 Task: Create new contact,   with mail id: 'MayaClark85@nyc.gov', first name: 'Maya', Last name: 'Clark', Job Title: Financial Advisor, Phone number (512) 555-3456. Change life cycle stage to  'Lead' and lead status to 'New'. Add new company to the associated contact: www.oldendorff.com
 . Logged in from softage.5@softage.net
Action: Mouse moved to (68, 50)
Screenshot: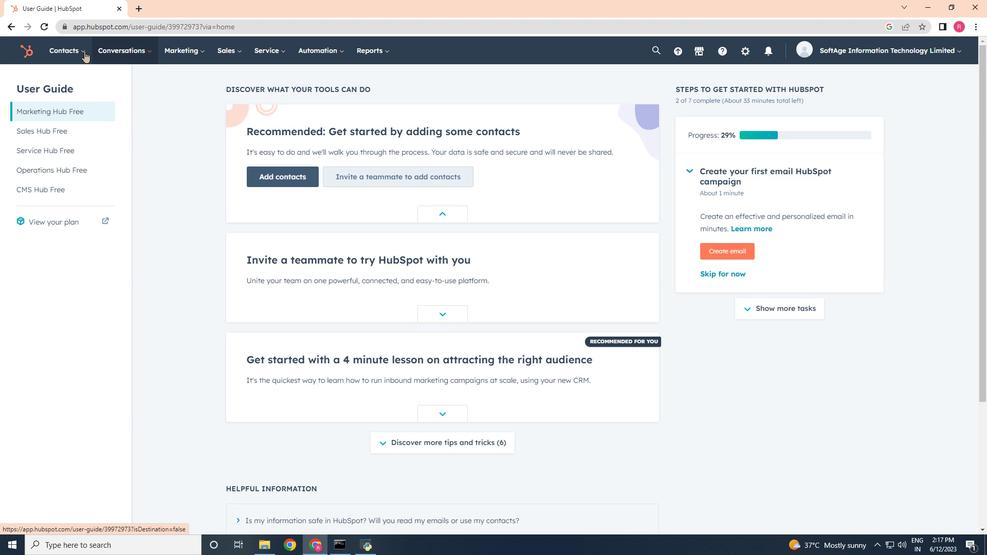 
Action: Mouse pressed left at (68, 50)
Screenshot: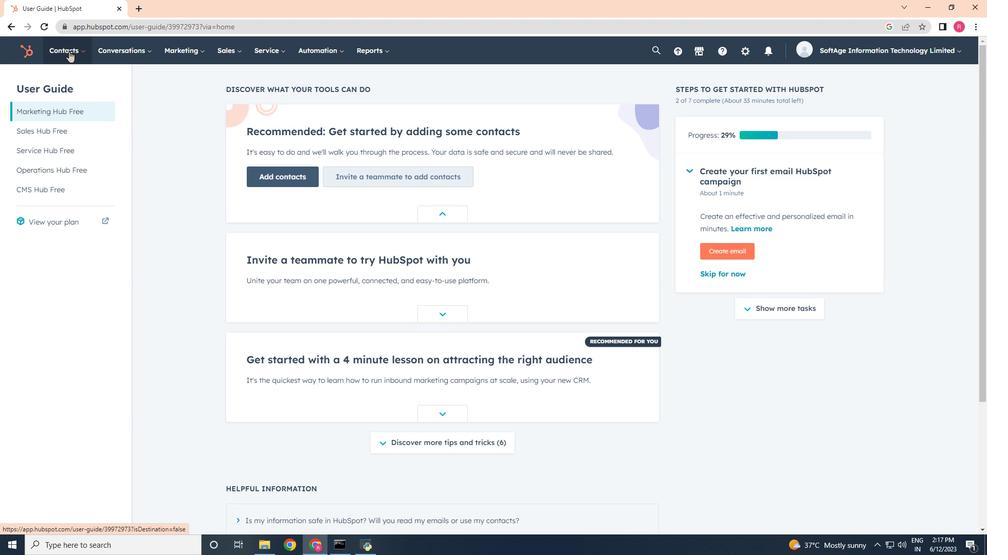 
Action: Mouse moved to (92, 84)
Screenshot: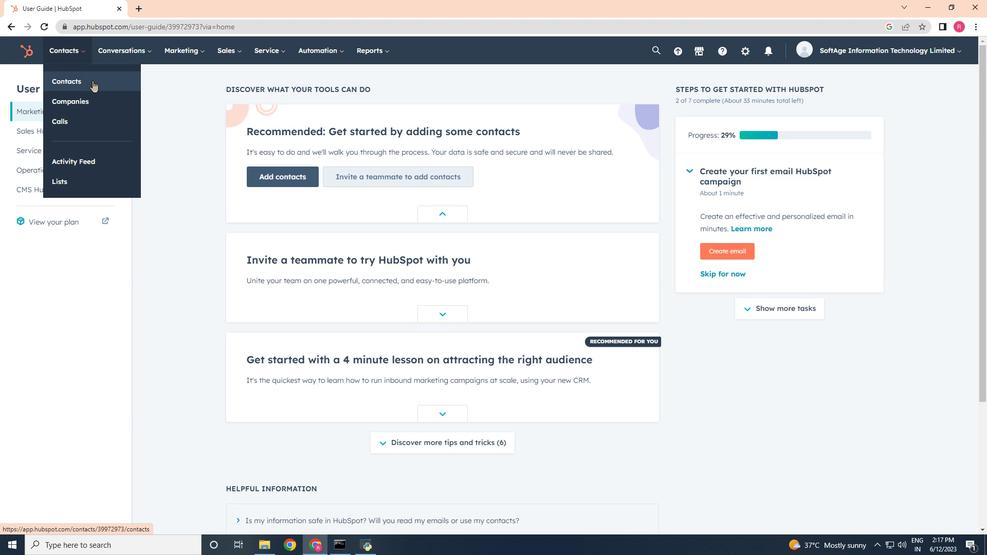 
Action: Mouse pressed left at (92, 84)
Screenshot: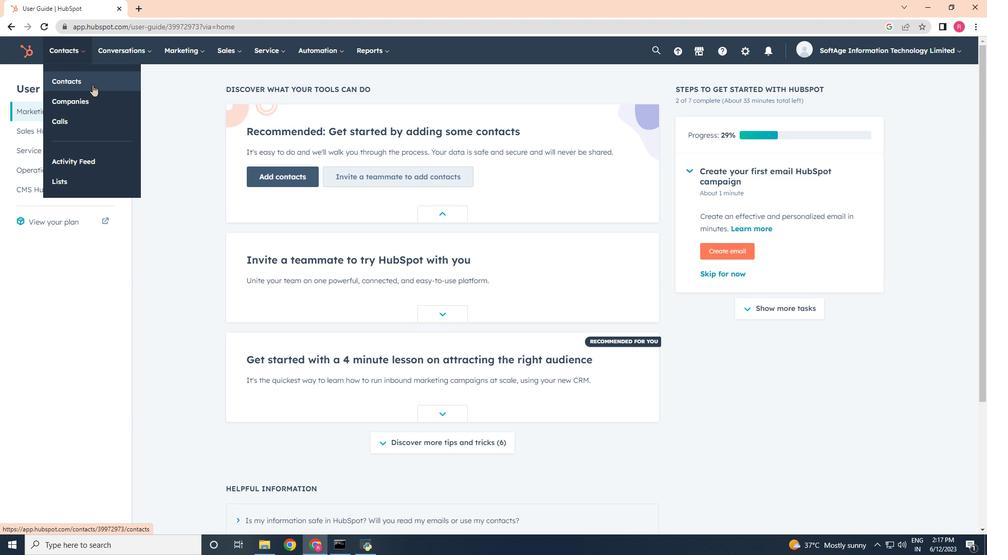 
Action: Mouse moved to (954, 86)
Screenshot: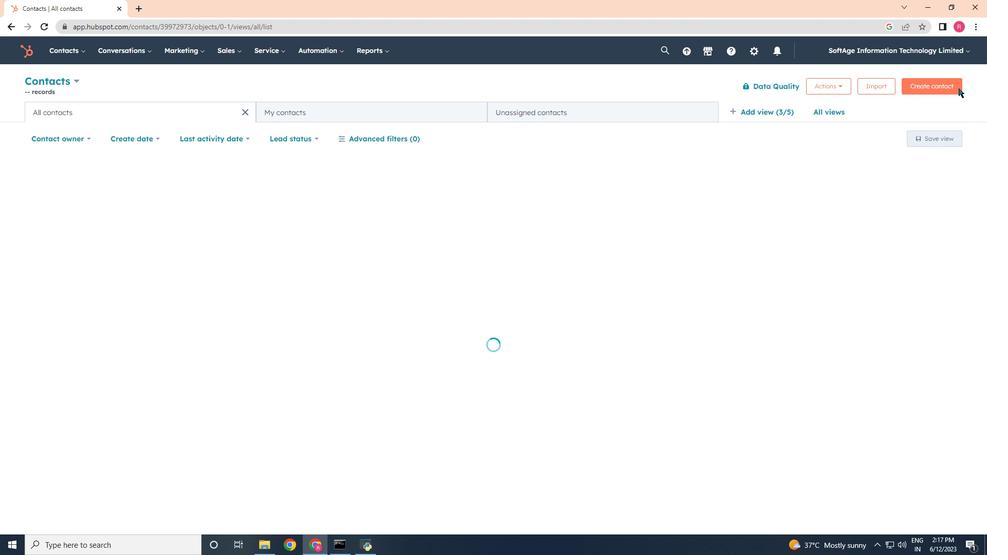 
Action: Mouse pressed left at (954, 86)
Screenshot: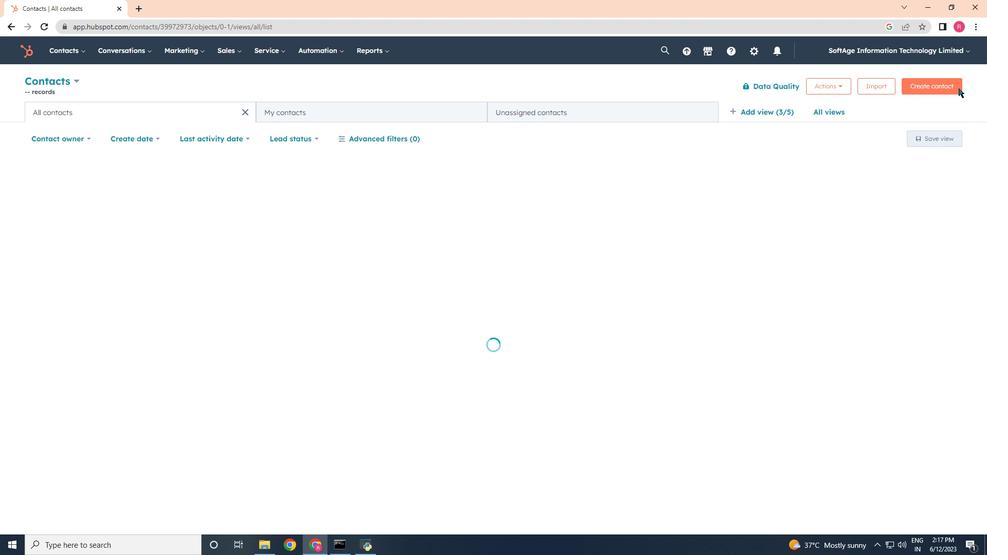 
Action: Mouse moved to (750, 140)
Screenshot: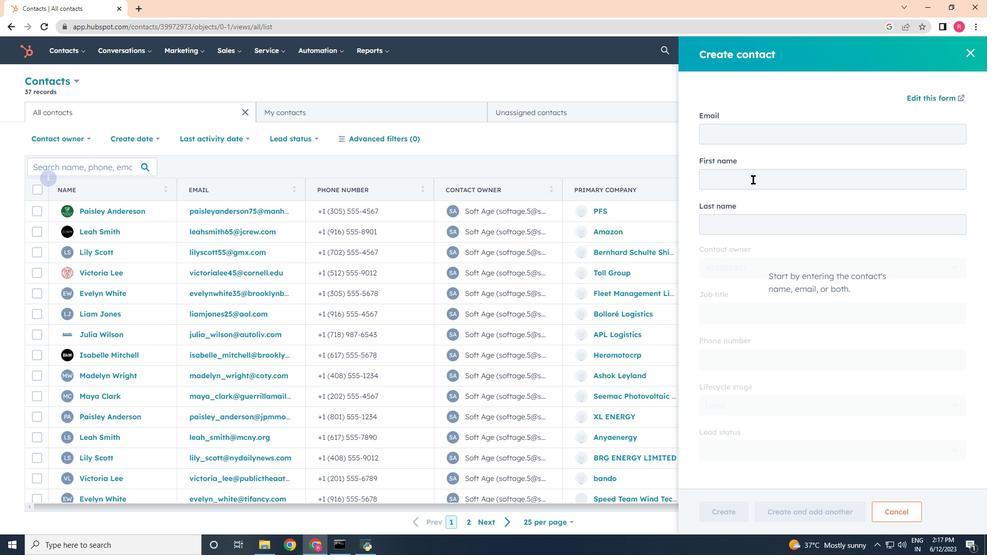 
Action: Mouse pressed left at (750, 140)
Screenshot: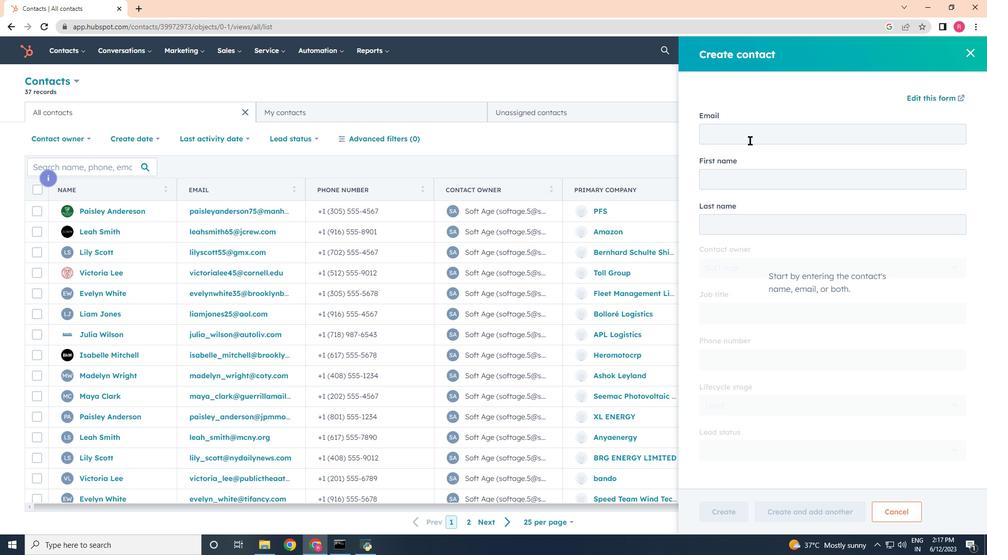 
Action: Mouse moved to (737, 143)
Screenshot: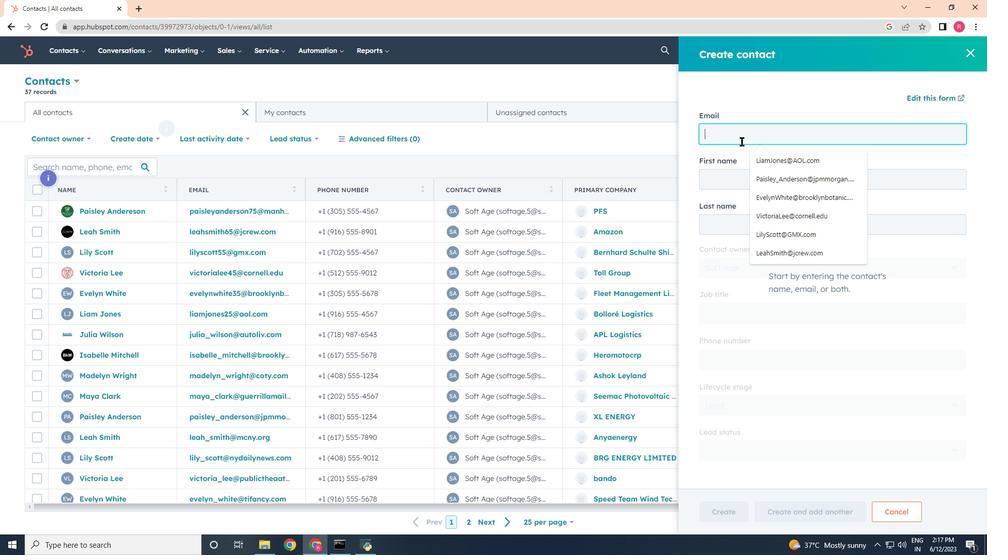 
Action: Key pressed <Key.shift>Maya<Key.shift>Clark85<Key.shift><Key.shift><Key.shift><Key.shift><Key.shift>@nyc.gov
Screenshot: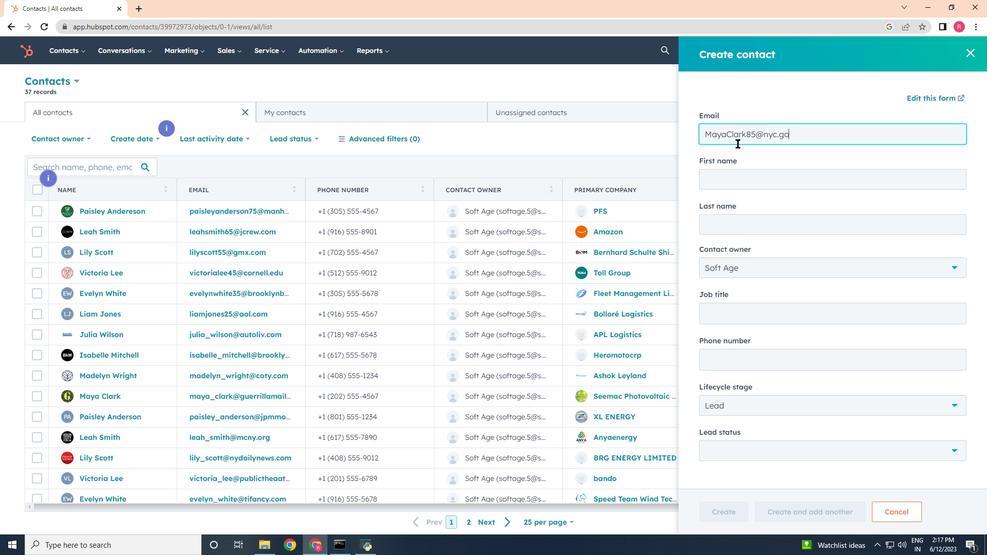 
Action: Mouse moved to (740, 177)
Screenshot: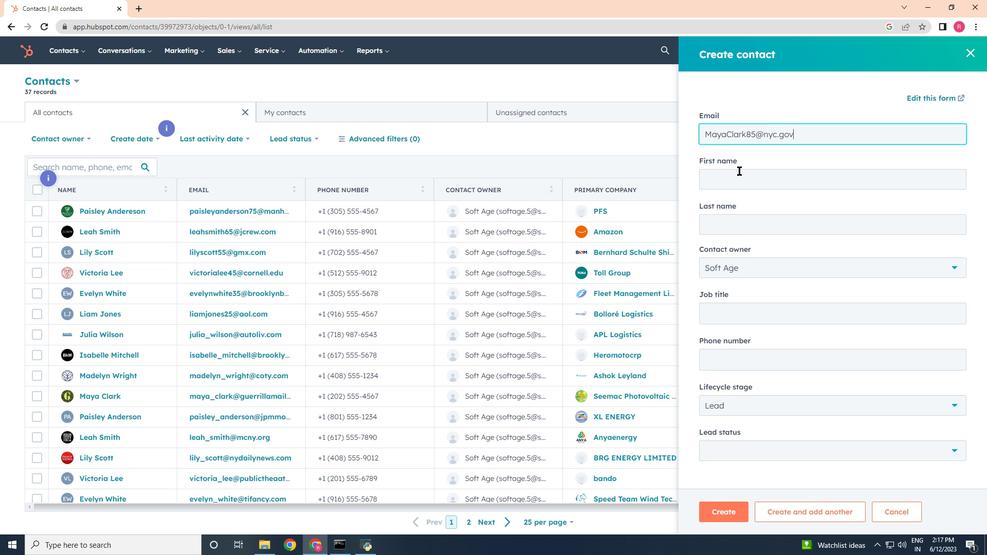 
Action: Mouse pressed left at (740, 177)
Screenshot: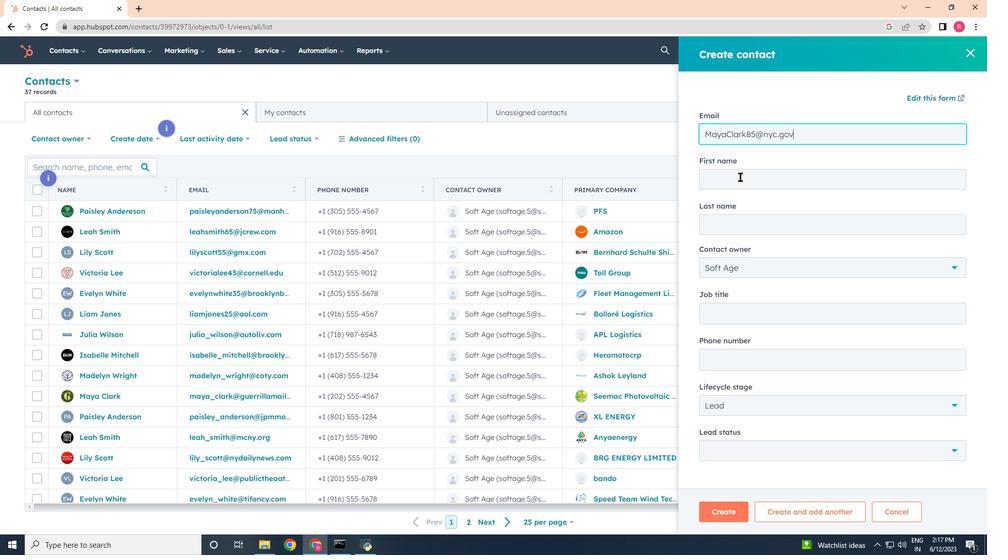 
Action: Mouse moved to (734, 175)
Screenshot: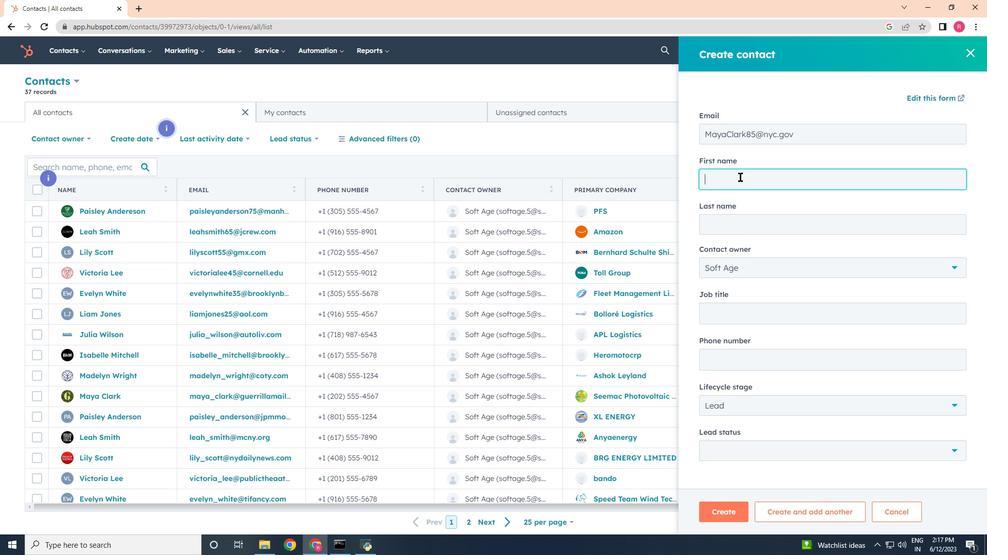 
Action: Key pressed <Key.shift>Maya<Key.tab><Key.shift>Clark
Screenshot: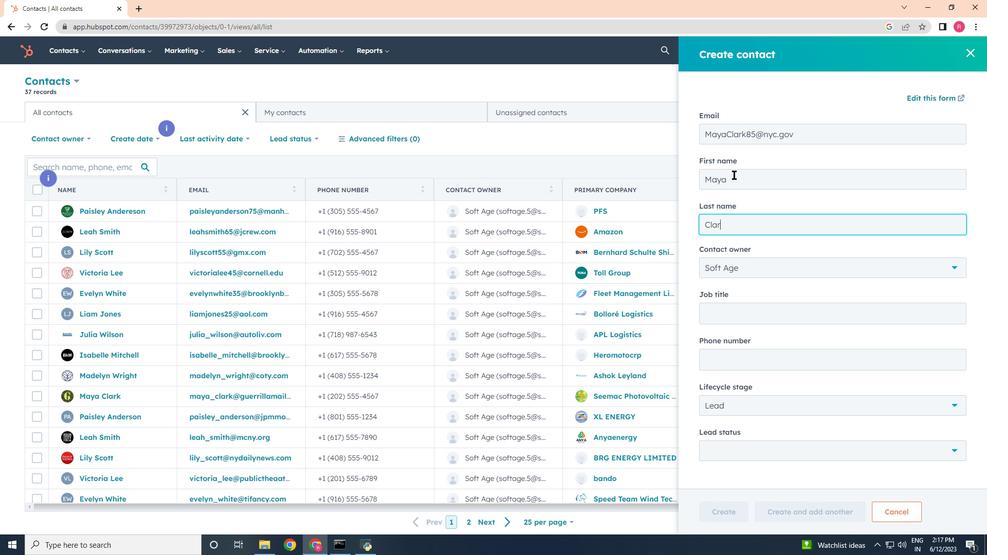 
Action: Mouse moved to (742, 318)
Screenshot: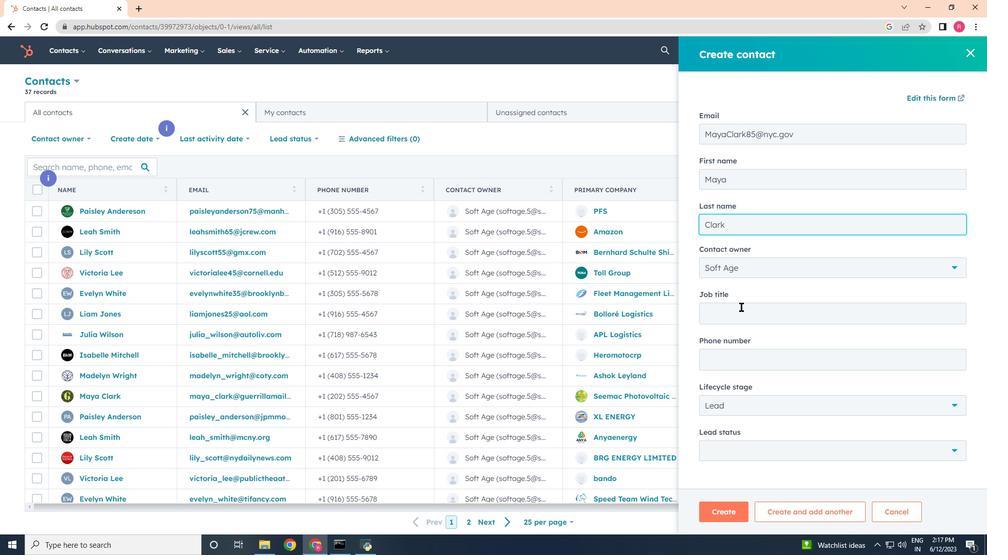 
Action: Mouse pressed left at (742, 318)
Screenshot: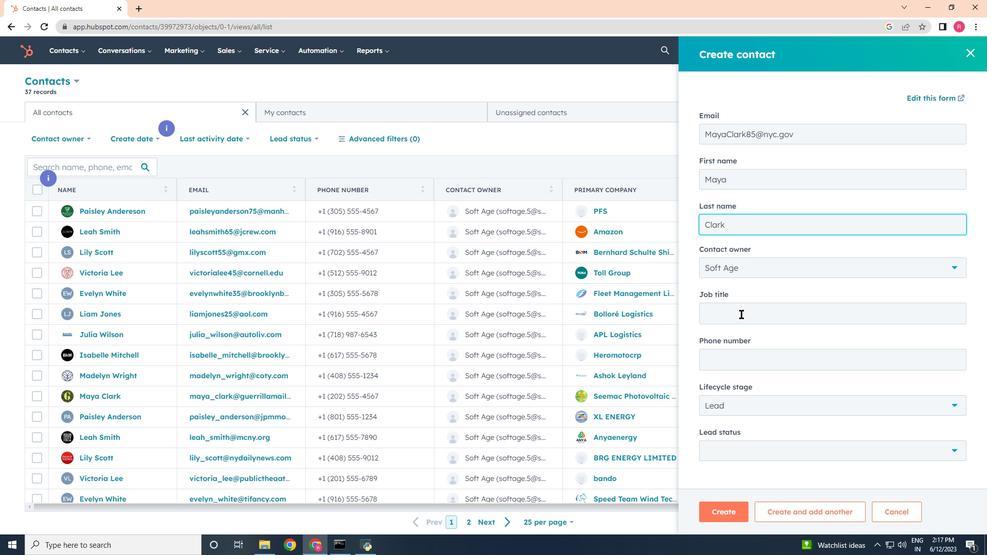 
Action: Mouse moved to (711, 303)
Screenshot: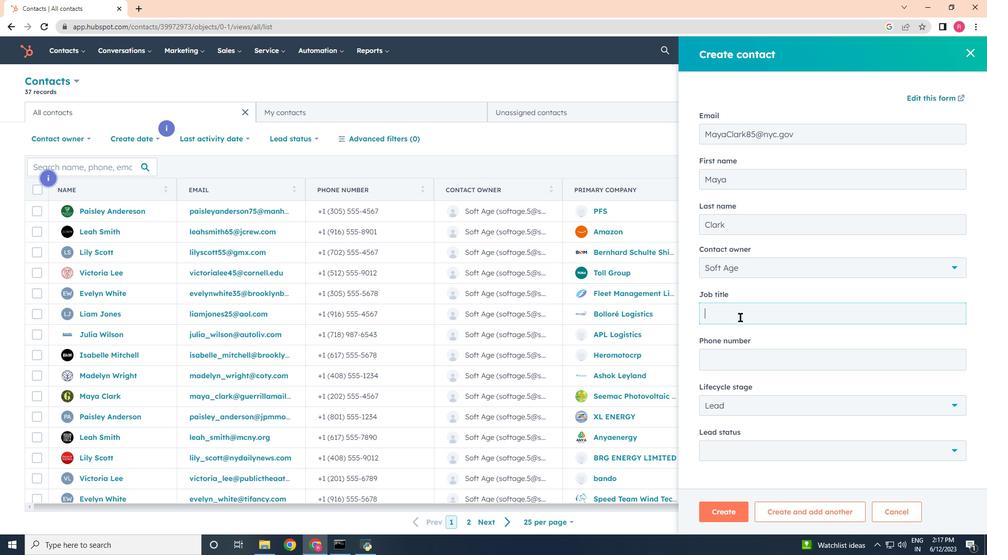 
Action: Key pressed <Key.shift>Financial<Key.space><Key.shift>Advisor<Key.space><Key.tab>5125553456
Screenshot: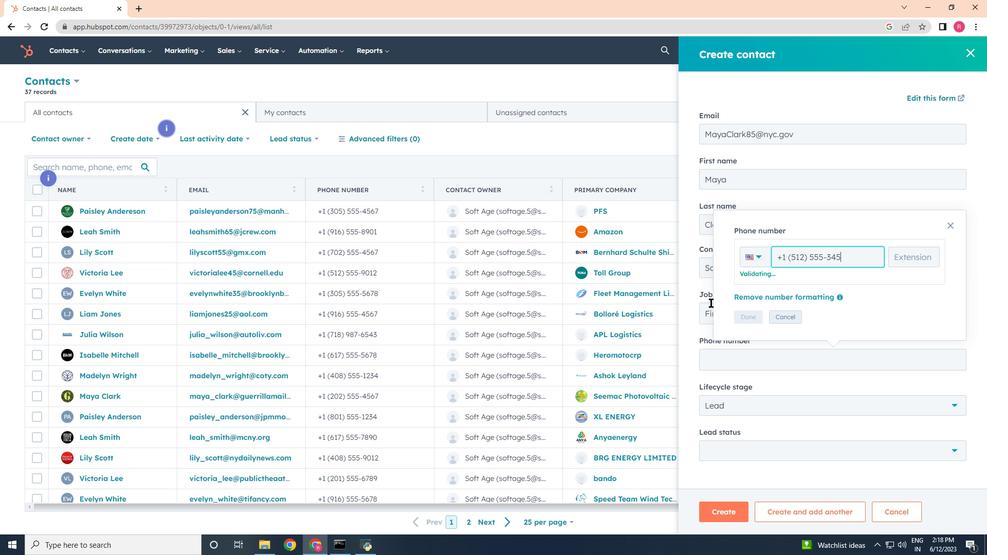 
Action: Mouse moved to (751, 306)
Screenshot: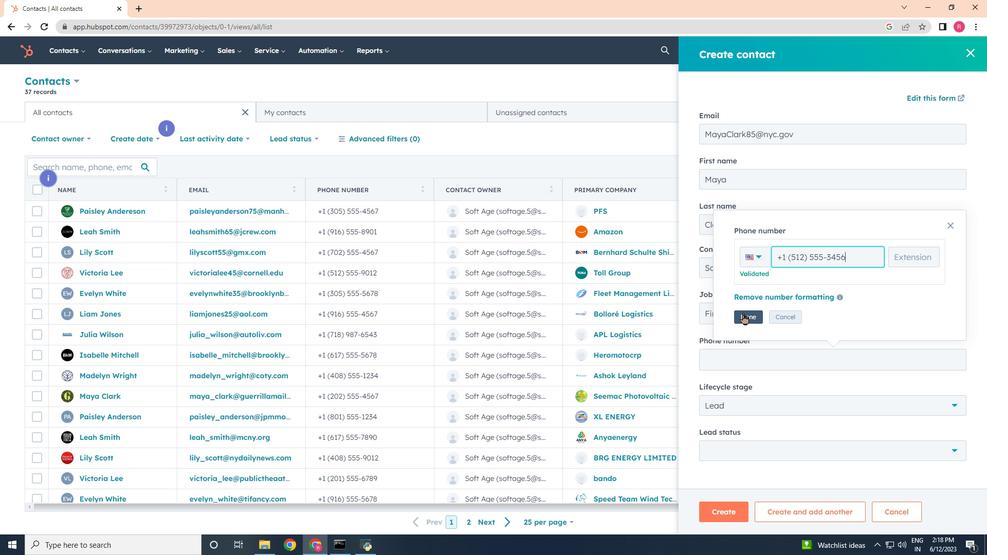 
Action: Mouse pressed left at (751, 306)
Screenshot: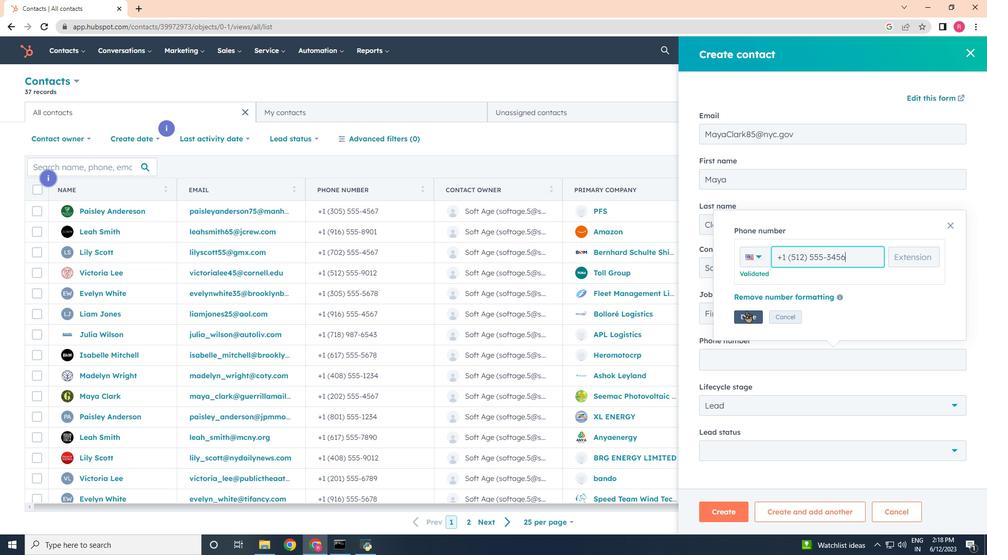 
Action: Mouse moved to (749, 316)
Screenshot: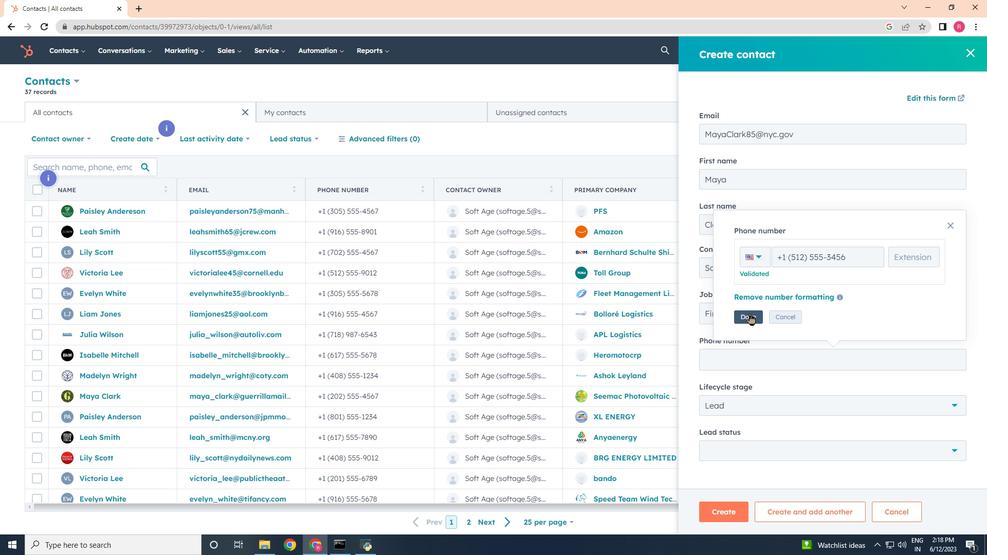 
Action: Mouse pressed left at (749, 316)
Screenshot: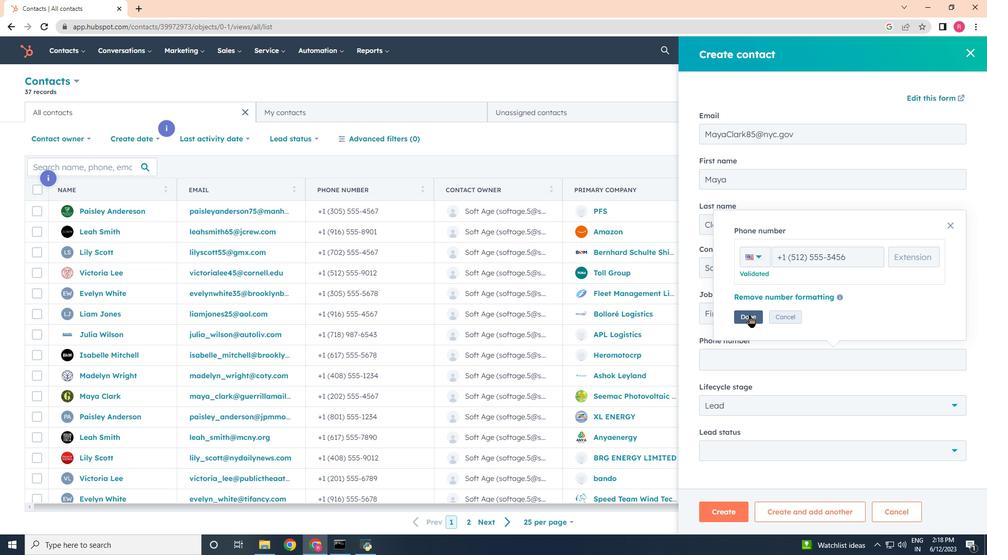 
Action: Mouse moved to (748, 403)
Screenshot: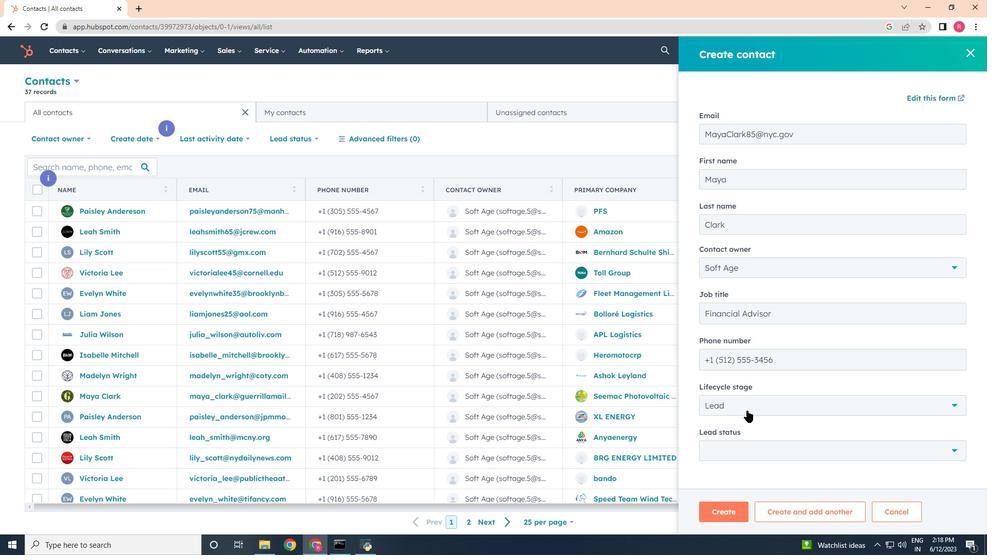
Action: Mouse pressed left at (748, 403)
Screenshot: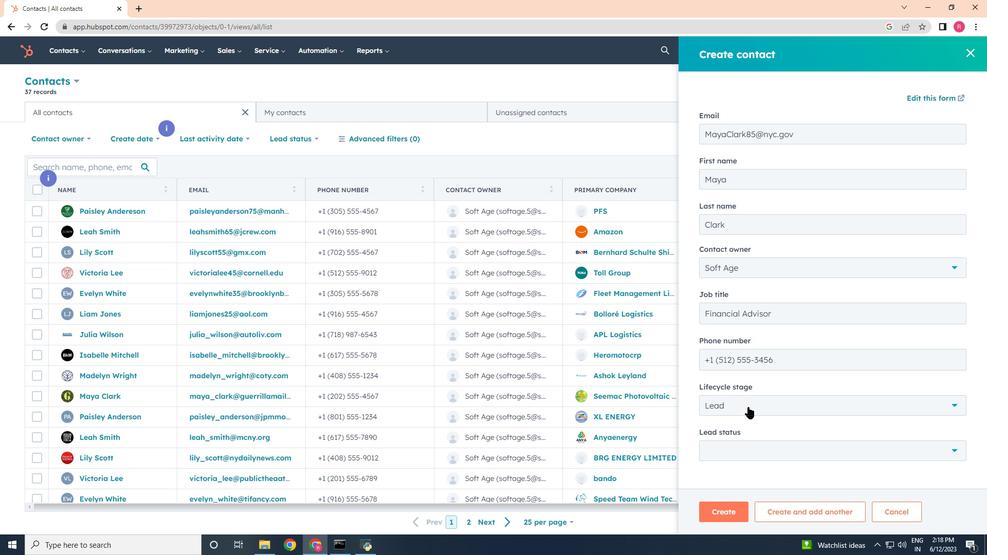 
Action: Mouse moved to (726, 310)
Screenshot: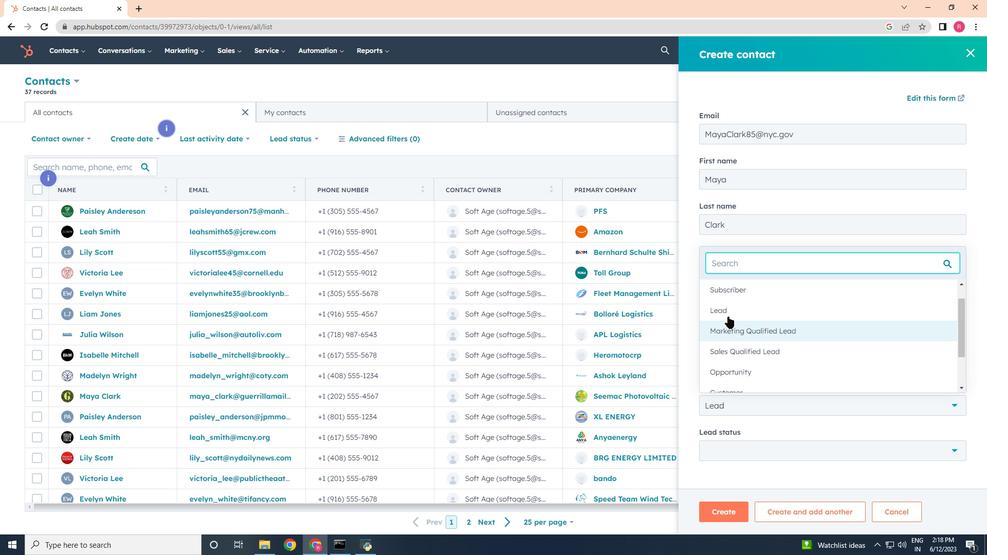 
Action: Mouse pressed left at (726, 310)
Screenshot: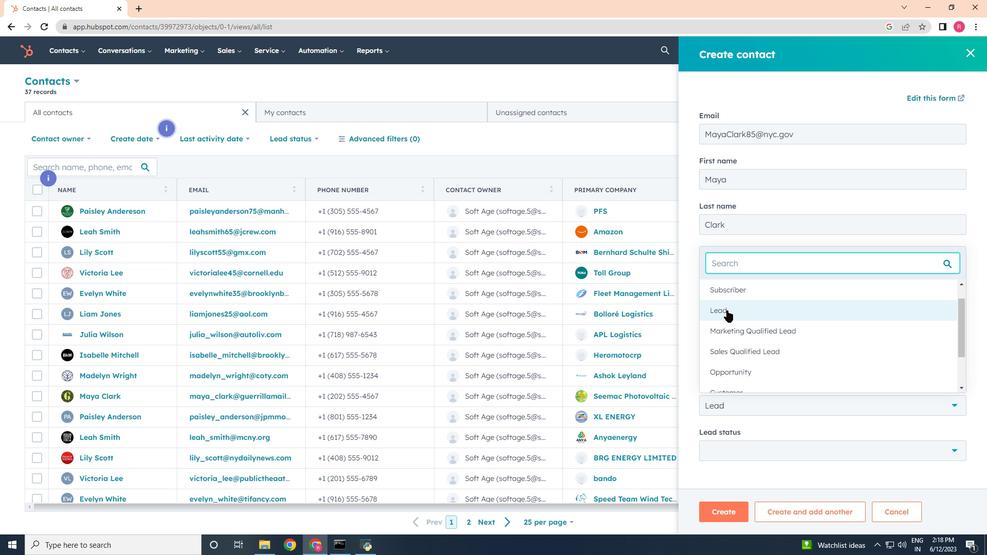 
Action: Mouse moved to (746, 454)
Screenshot: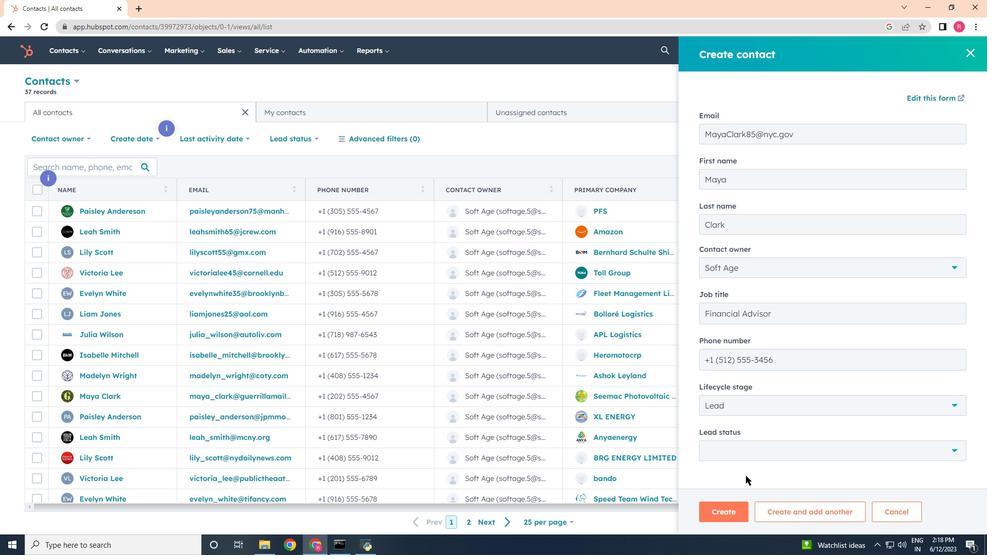 
Action: Mouse pressed left at (746, 454)
Screenshot: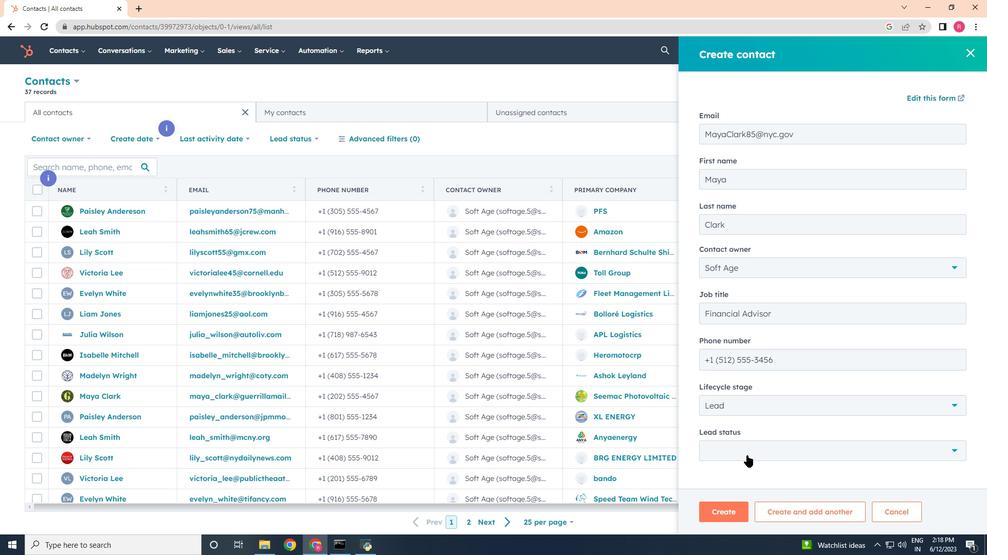 
Action: Mouse moved to (725, 360)
Screenshot: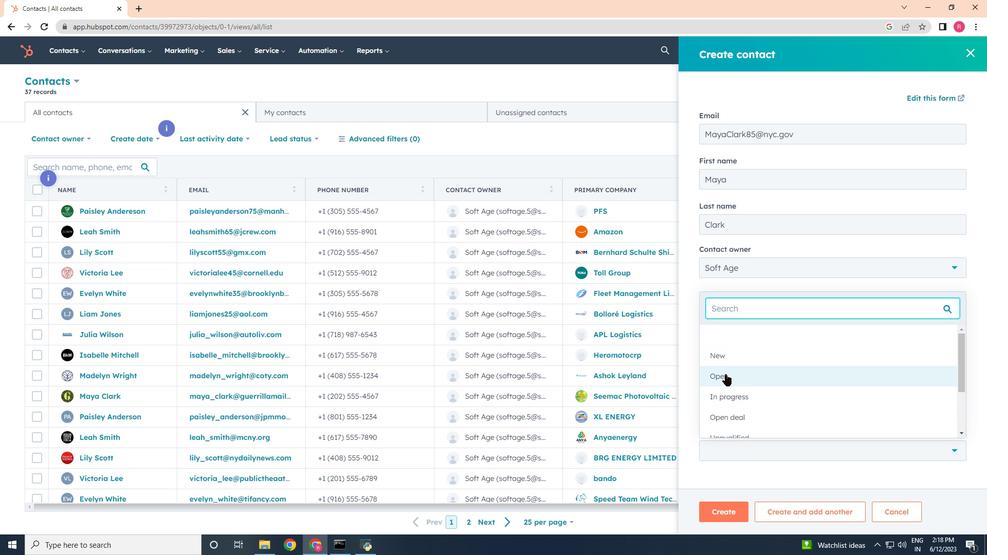 
Action: Mouse pressed left at (725, 360)
Screenshot: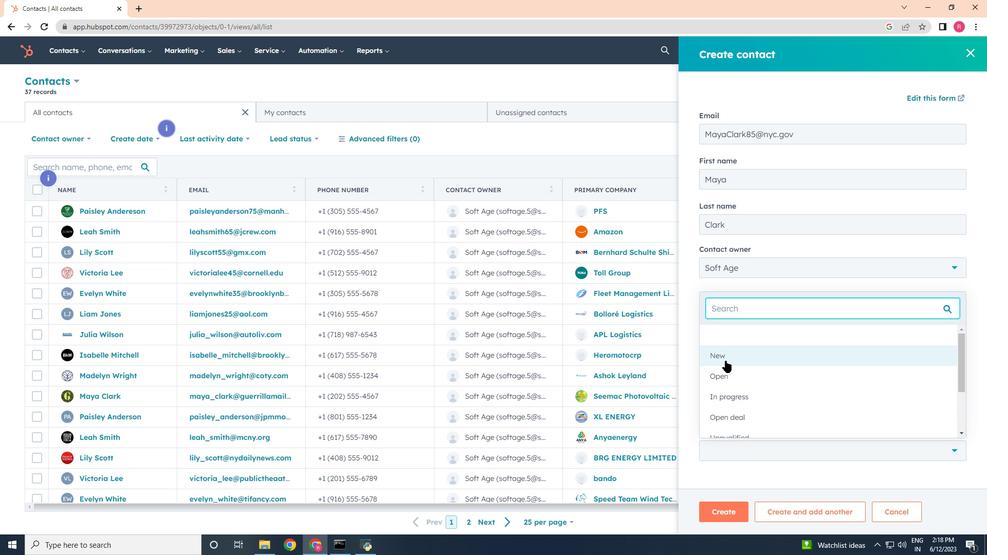 
Action: Mouse moved to (755, 514)
Screenshot: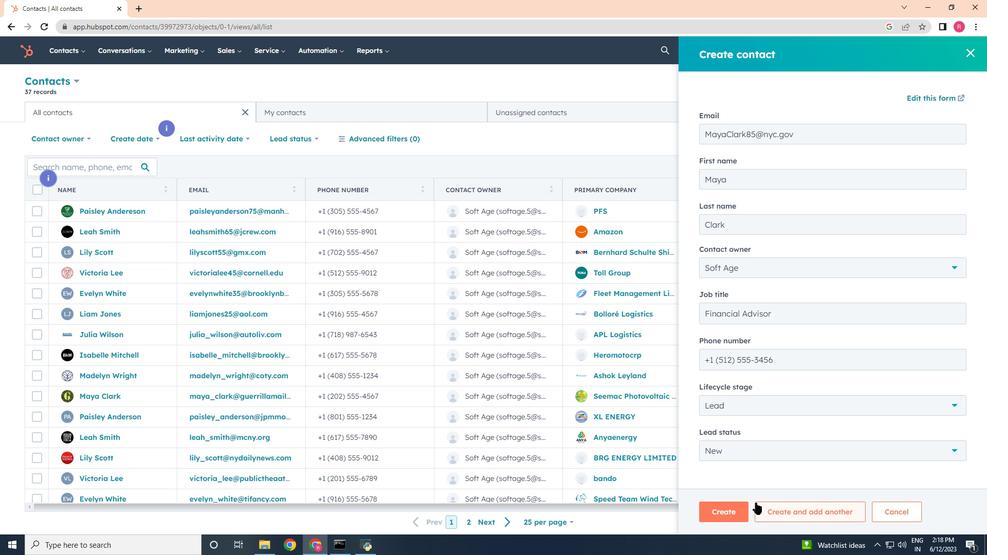 
Action: Mouse scrolled (755, 514) with delta (0, 0)
Screenshot: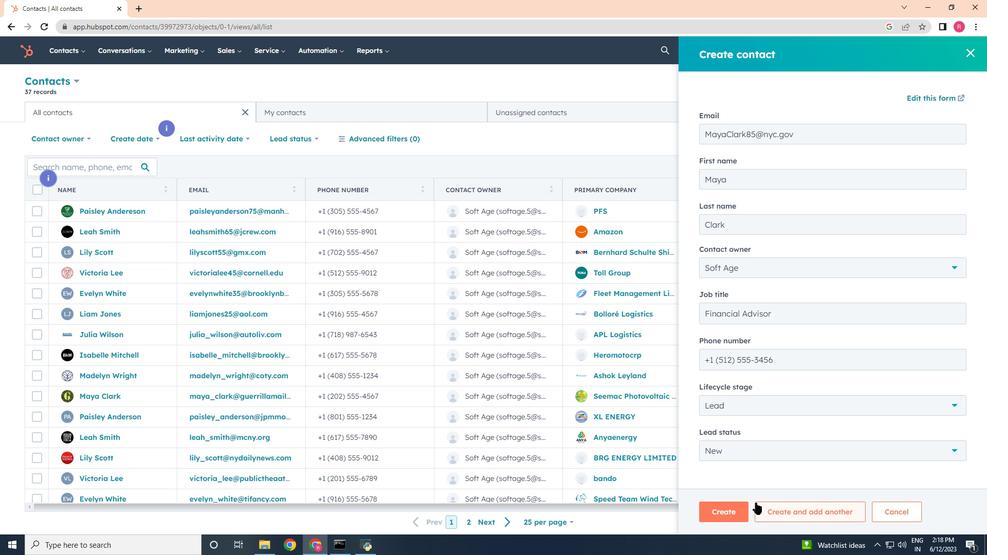 
Action: Mouse moved to (737, 516)
Screenshot: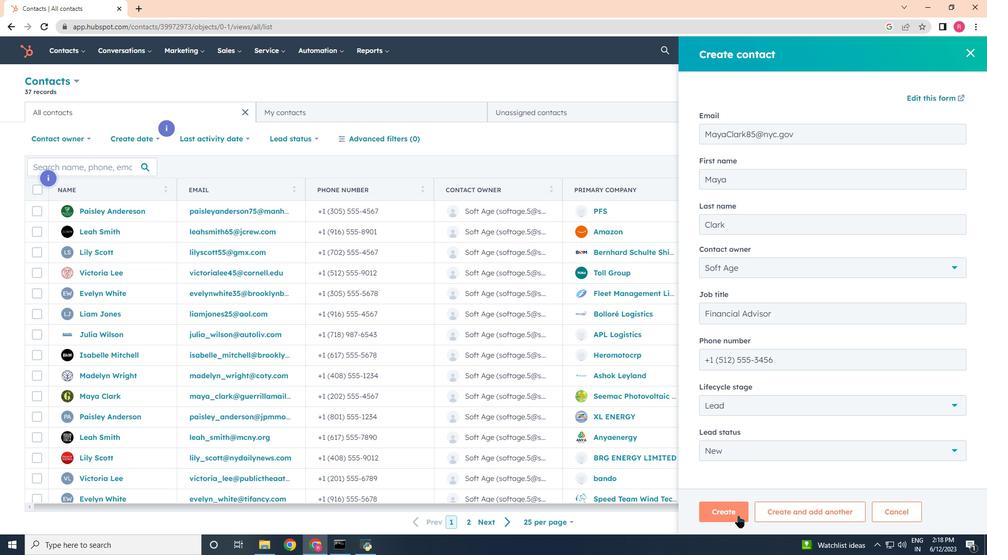 
Action: Mouse pressed left at (737, 516)
Screenshot: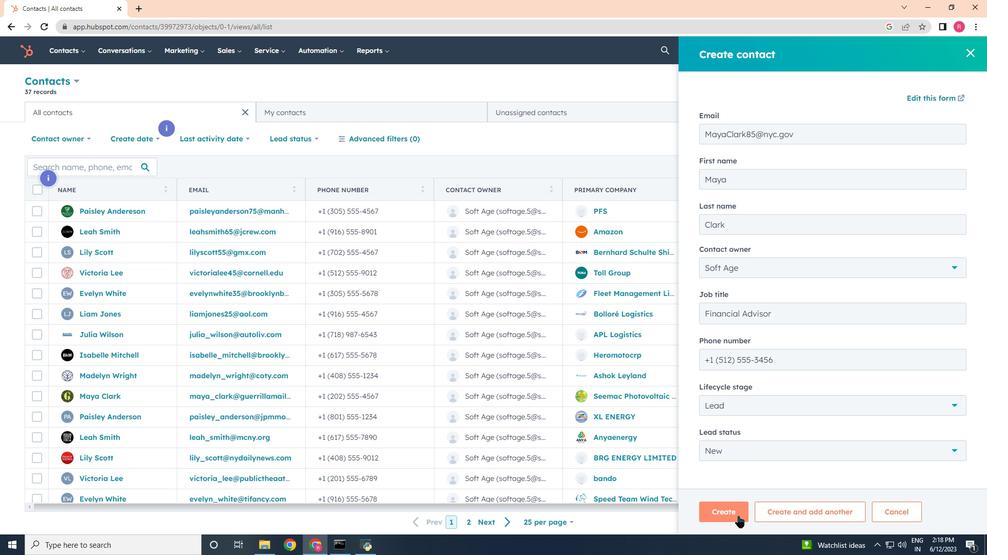 
Action: Mouse moved to (700, 332)
Screenshot: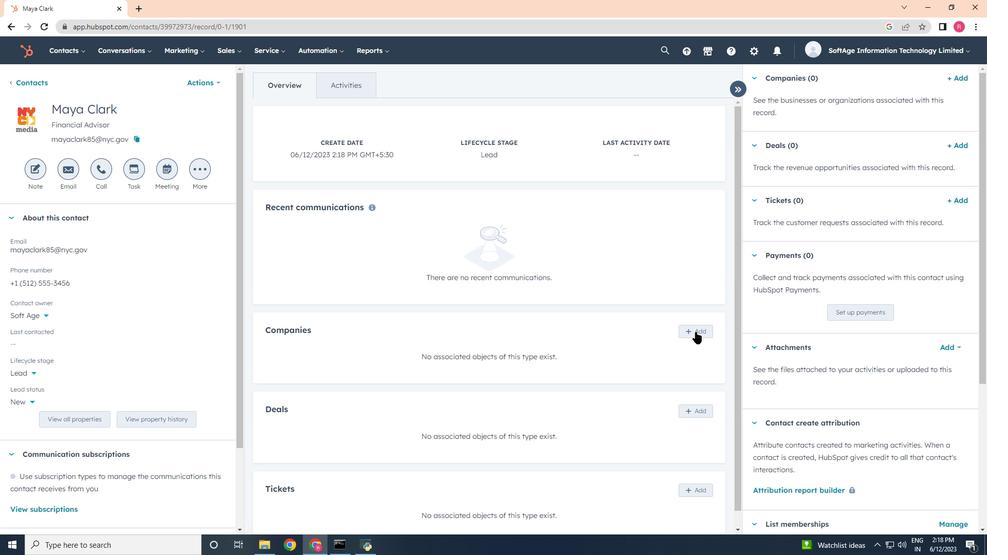 
Action: Mouse pressed left at (700, 332)
Screenshot: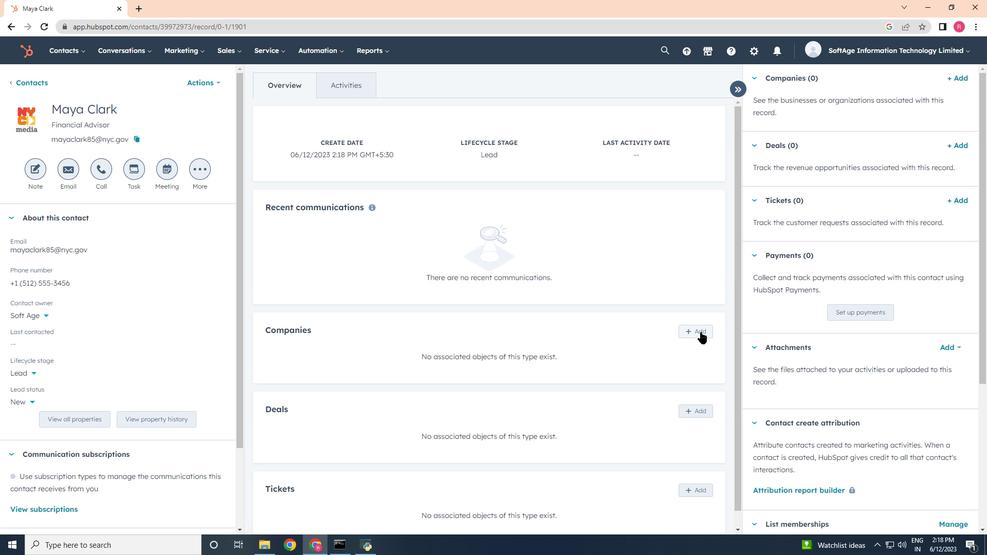 
Action: Mouse moved to (743, 109)
Screenshot: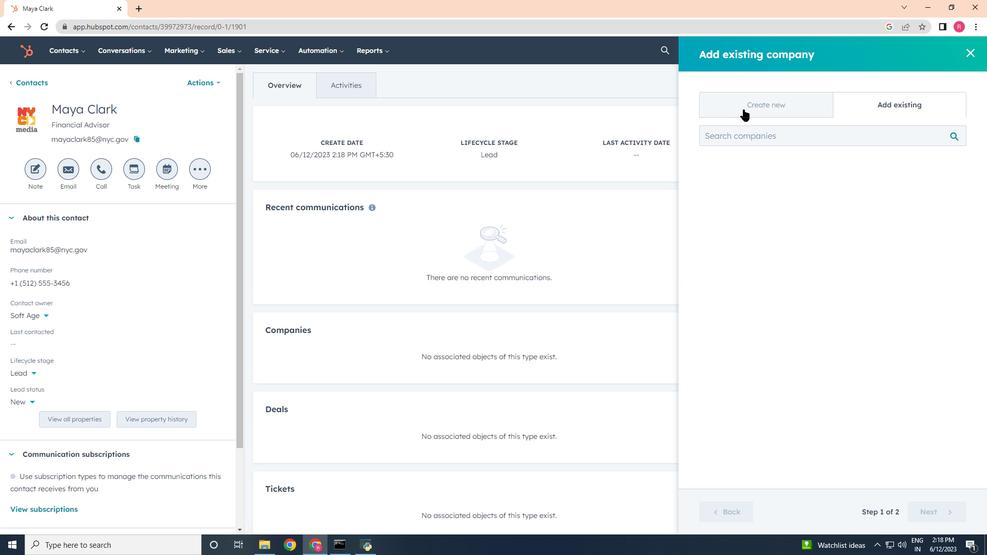 
Action: Mouse pressed left at (743, 109)
Screenshot: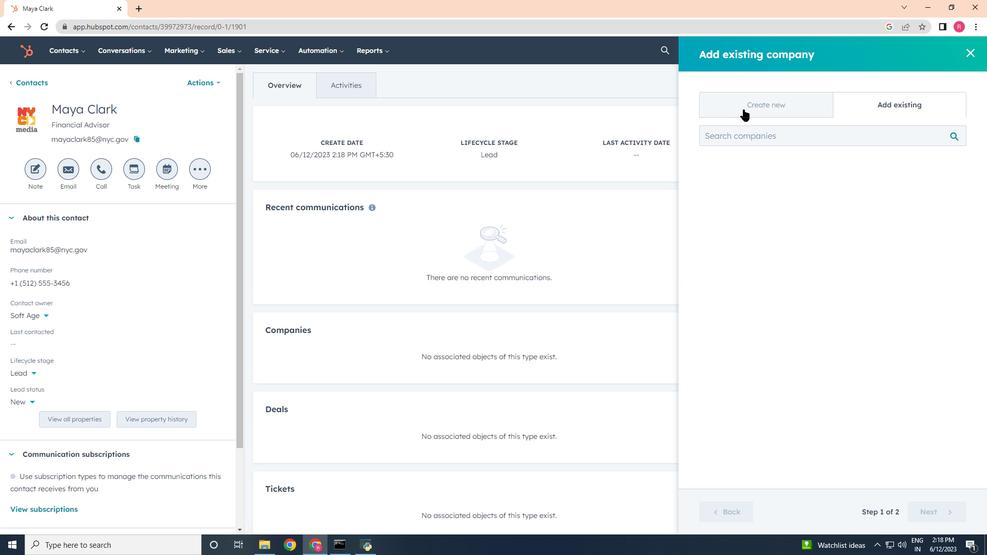 
Action: Mouse moved to (782, 172)
Screenshot: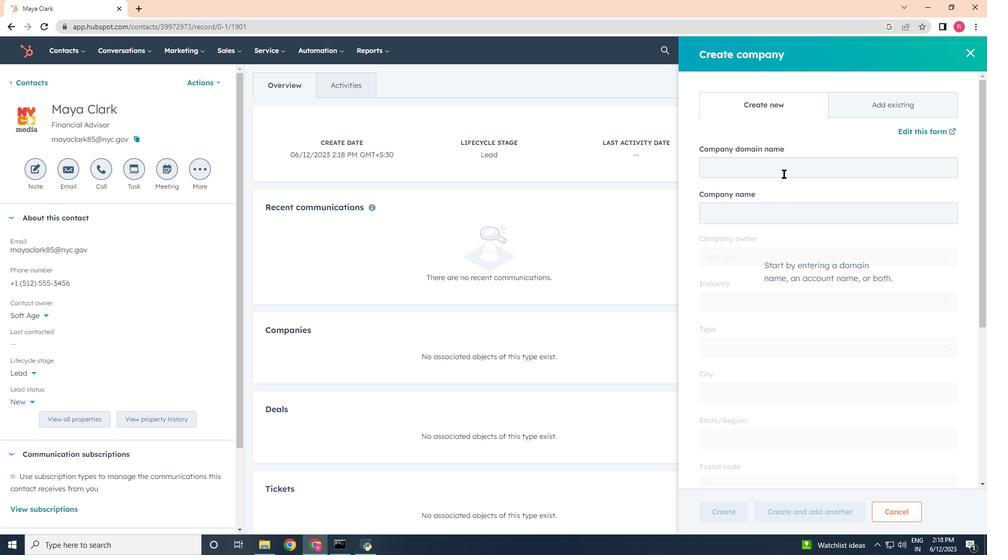 
Action: Mouse pressed left at (782, 172)
Screenshot: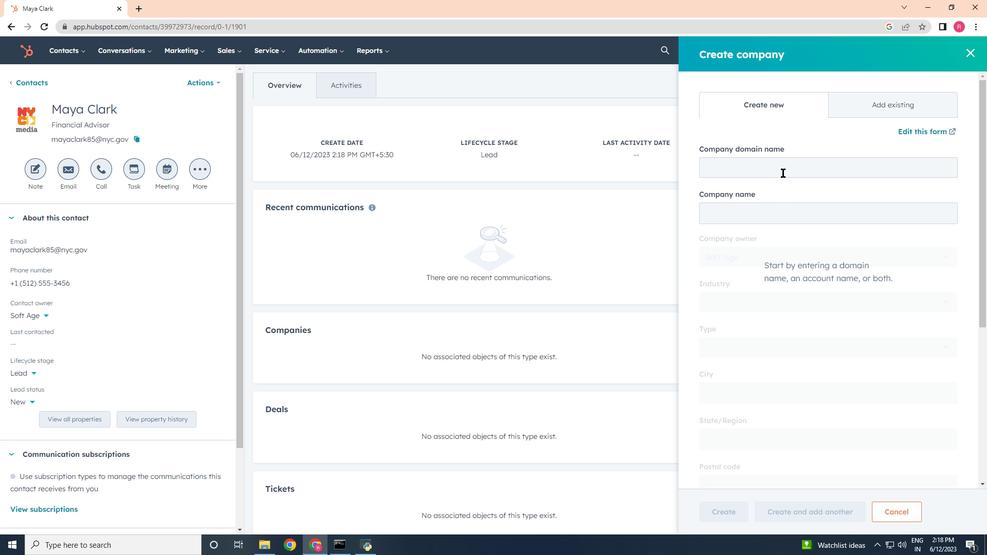 
Action: Mouse moved to (393, 235)
Screenshot: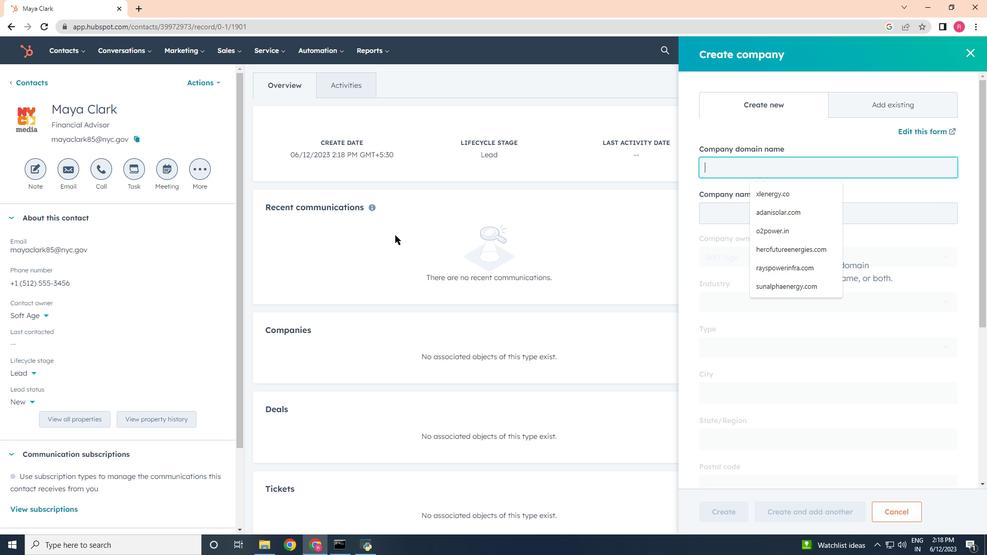 
Action: Key pressed www.olldendorff.com
Screenshot: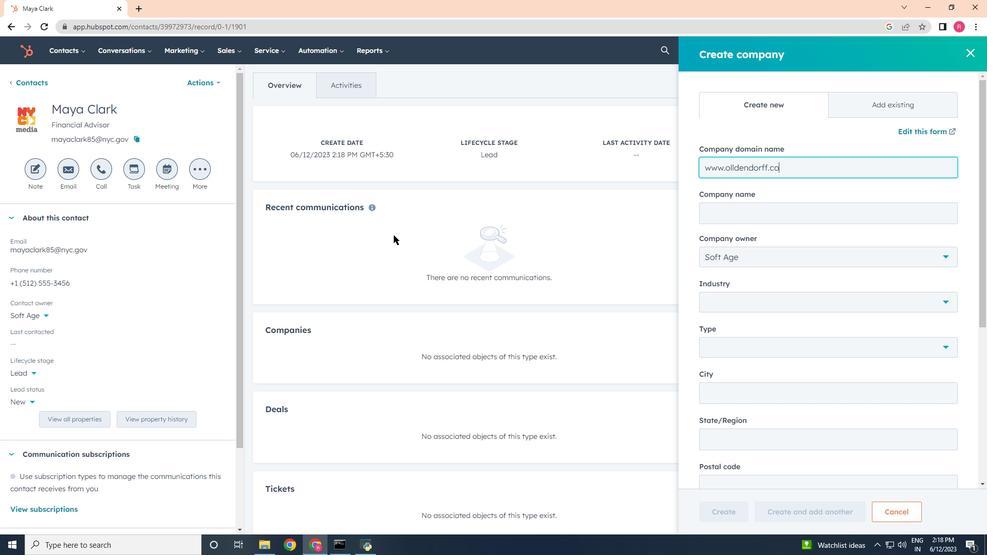 
Action: Mouse moved to (737, 516)
Screenshot: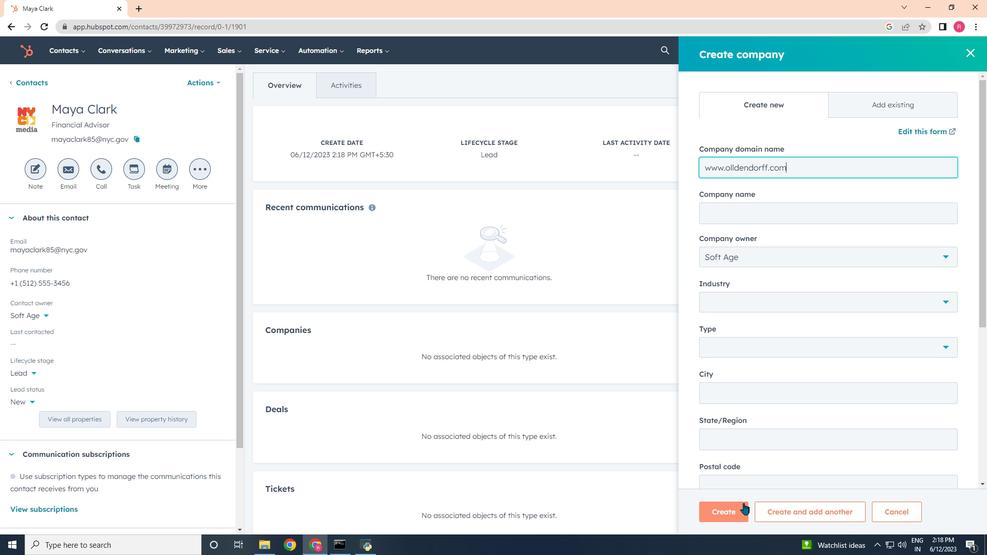 
Action: Mouse pressed left at (737, 516)
Screenshot: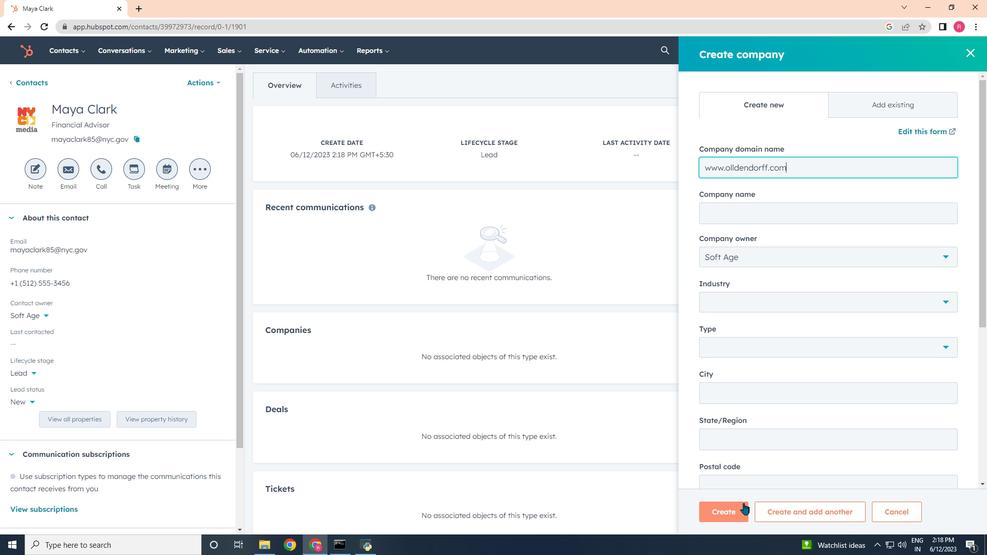 
Action: Mouse moved to (618, 554)
Screenshot: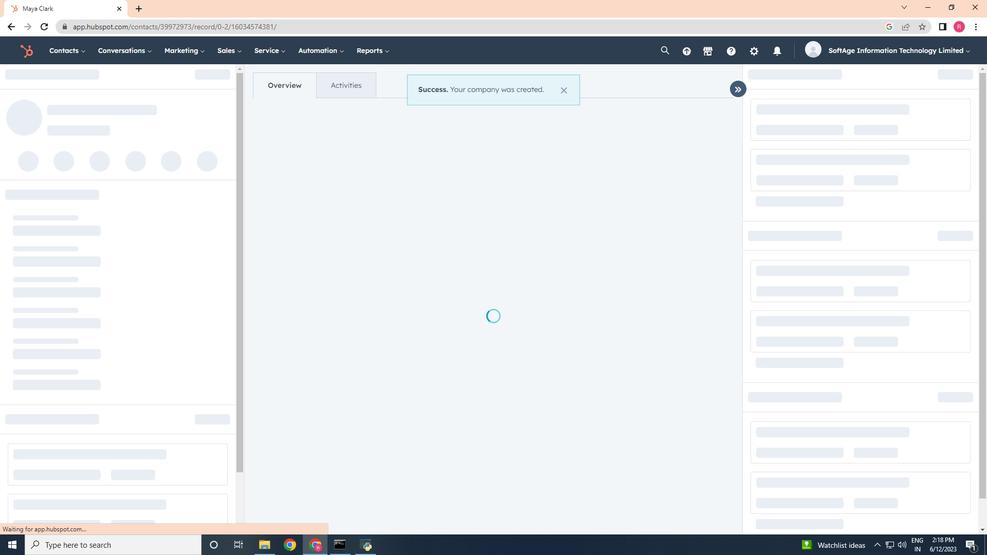 
